 Task: Add Alba Botanica Hawaiian Face Fragrance Free Sunscreen Lotion SPF30 to the cart.
Action: Mouse moved to (322, 159)
Screenshot: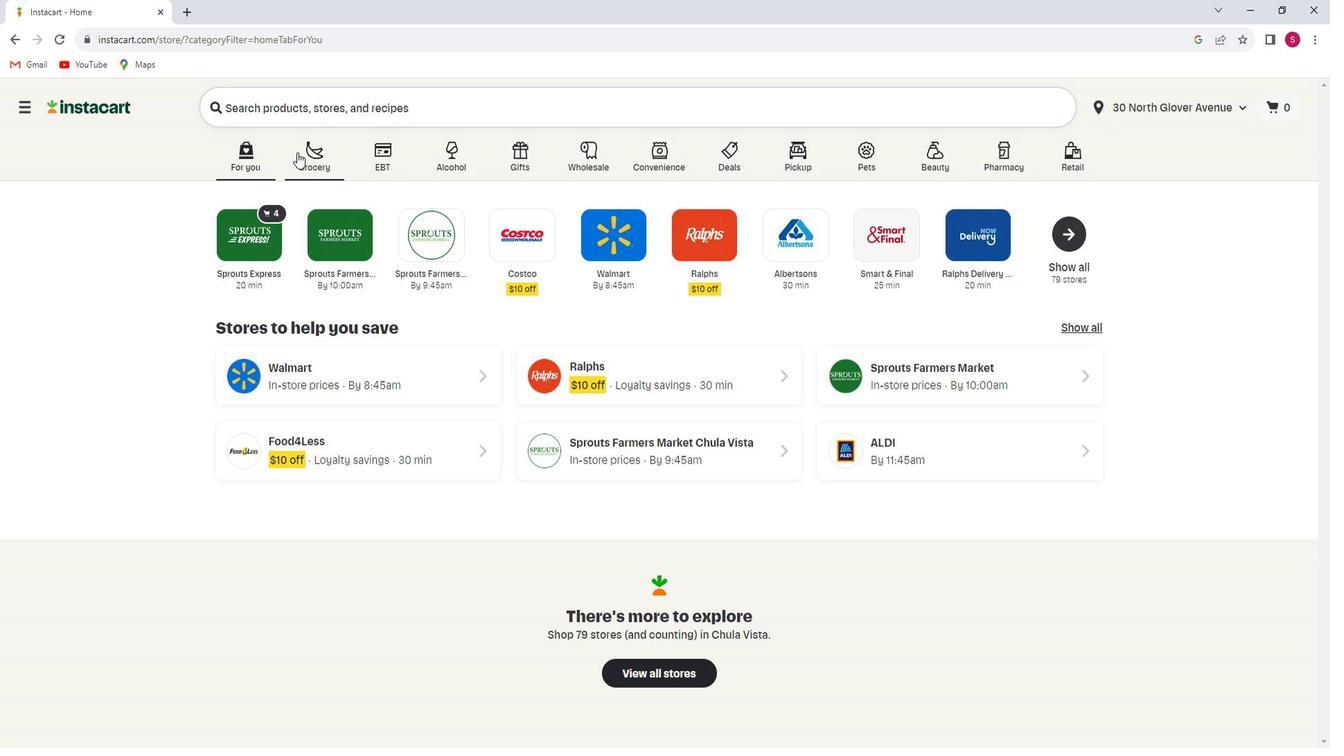 
Action: Mouse pressed left at (322, 159)
Screenshot: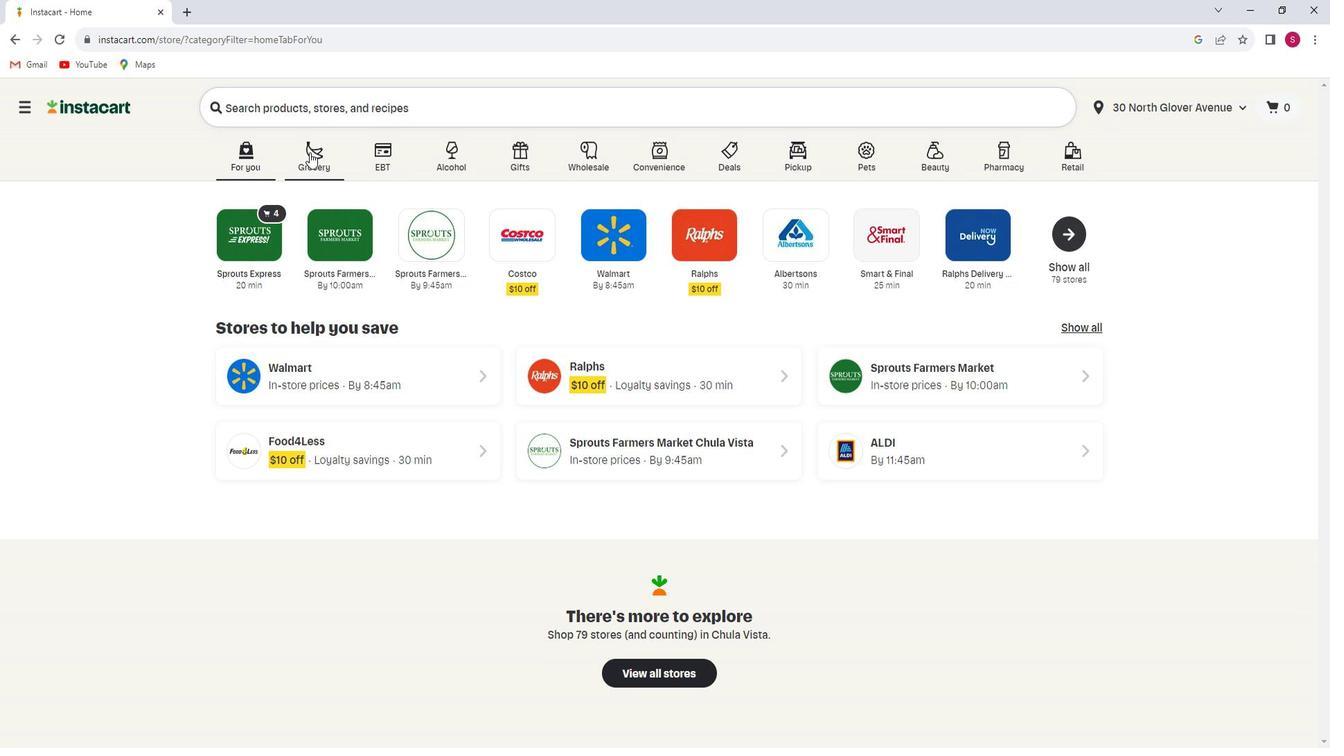 
Action: Mouse moved to (376, 411)
Screenshot: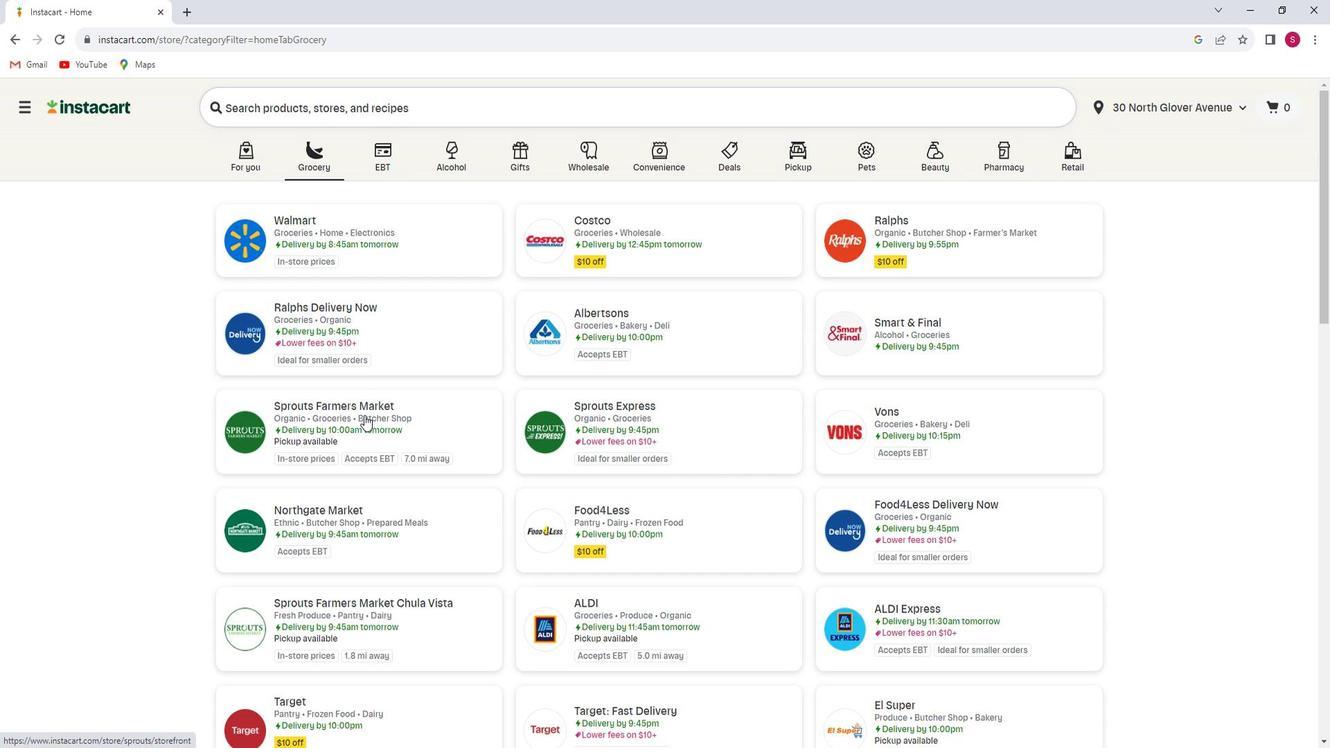 
Action: Mouse pressed left at (376, 411)
Screenshot: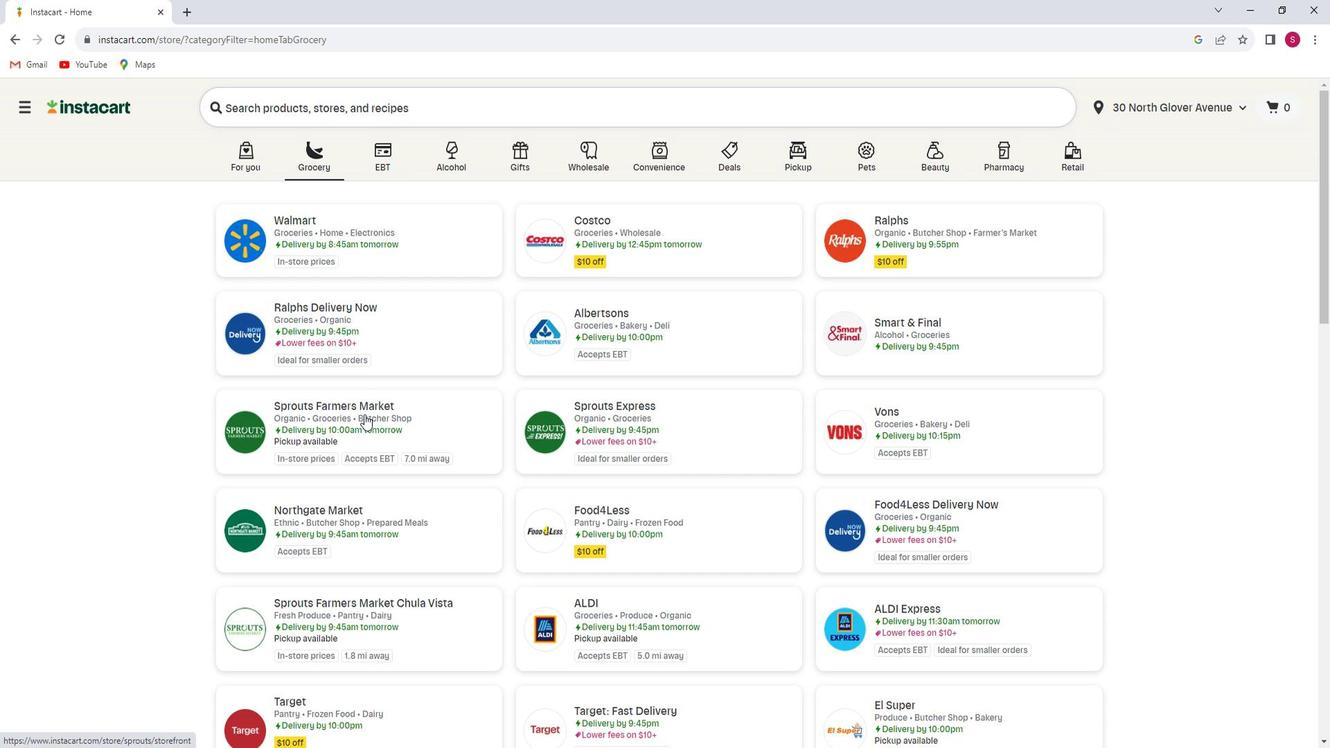 
Action: Mouse moved to (107, 452)
Screenshot: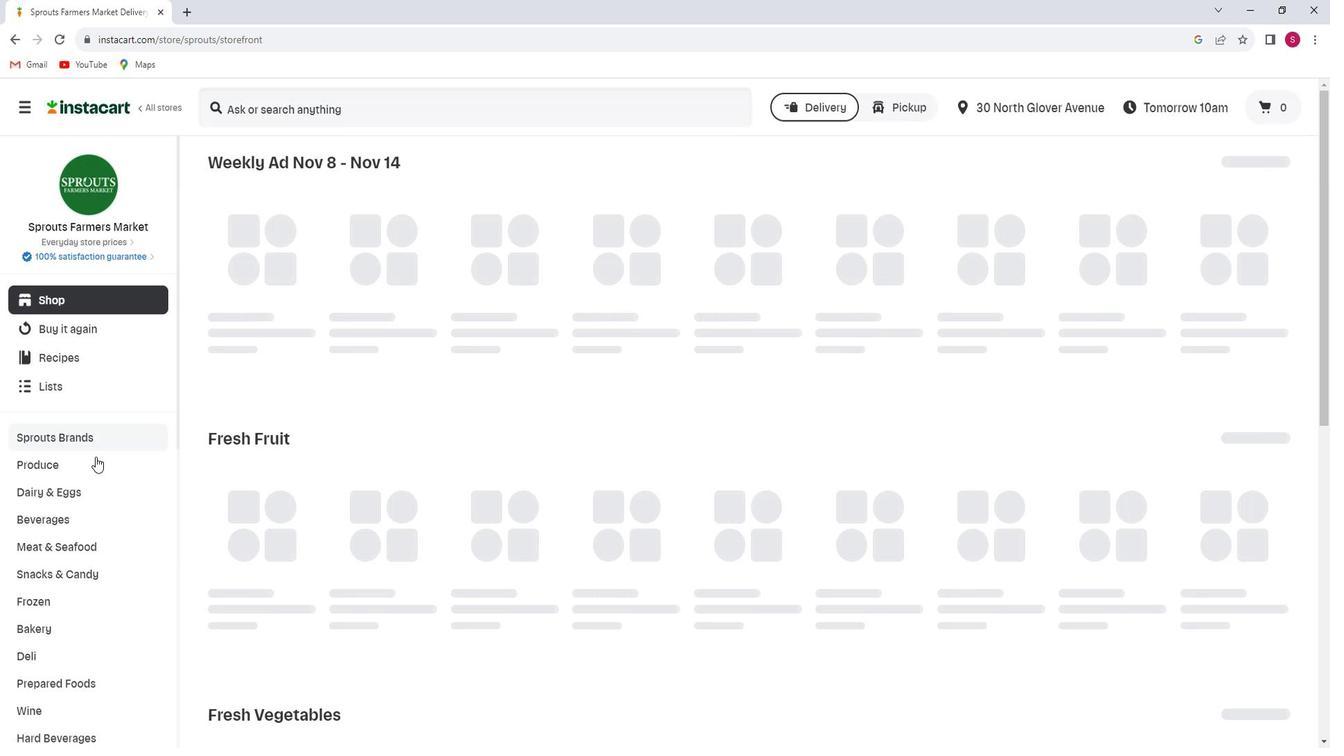 
Action: Mouse scrolled (107, 451) with delta (0, 0)
Screenshot: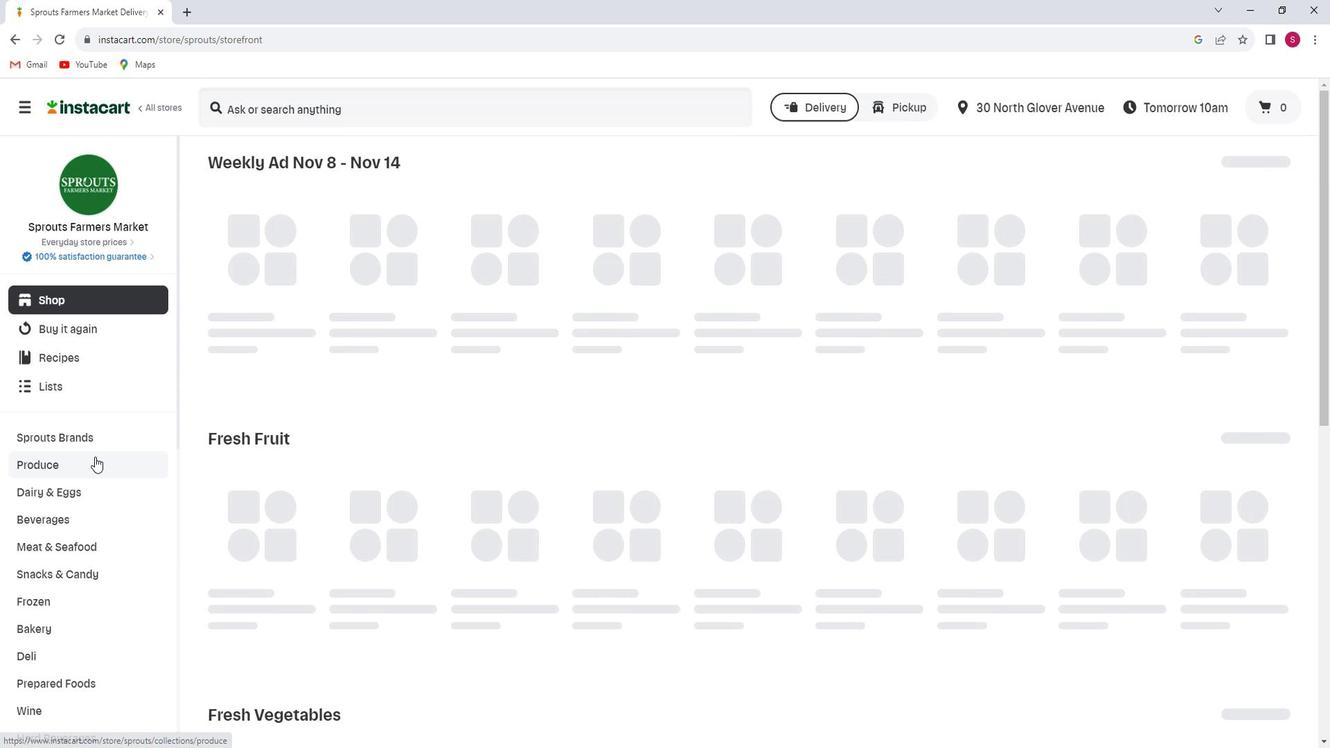 
Action: Mouse scrolled (107, 451) with delta (0, 0)
Screenshot: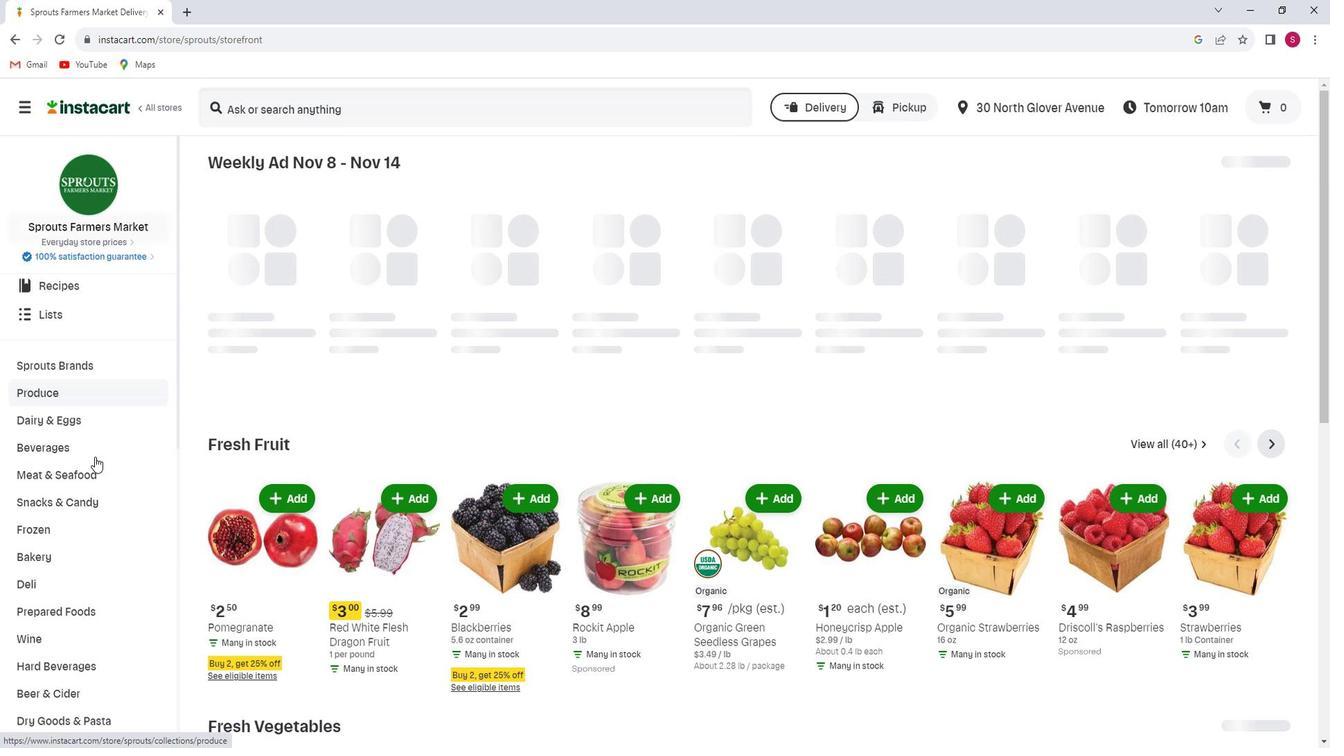 
Action: Mouse scrolled (107, 451) with delta (0, 0)
Screenshot: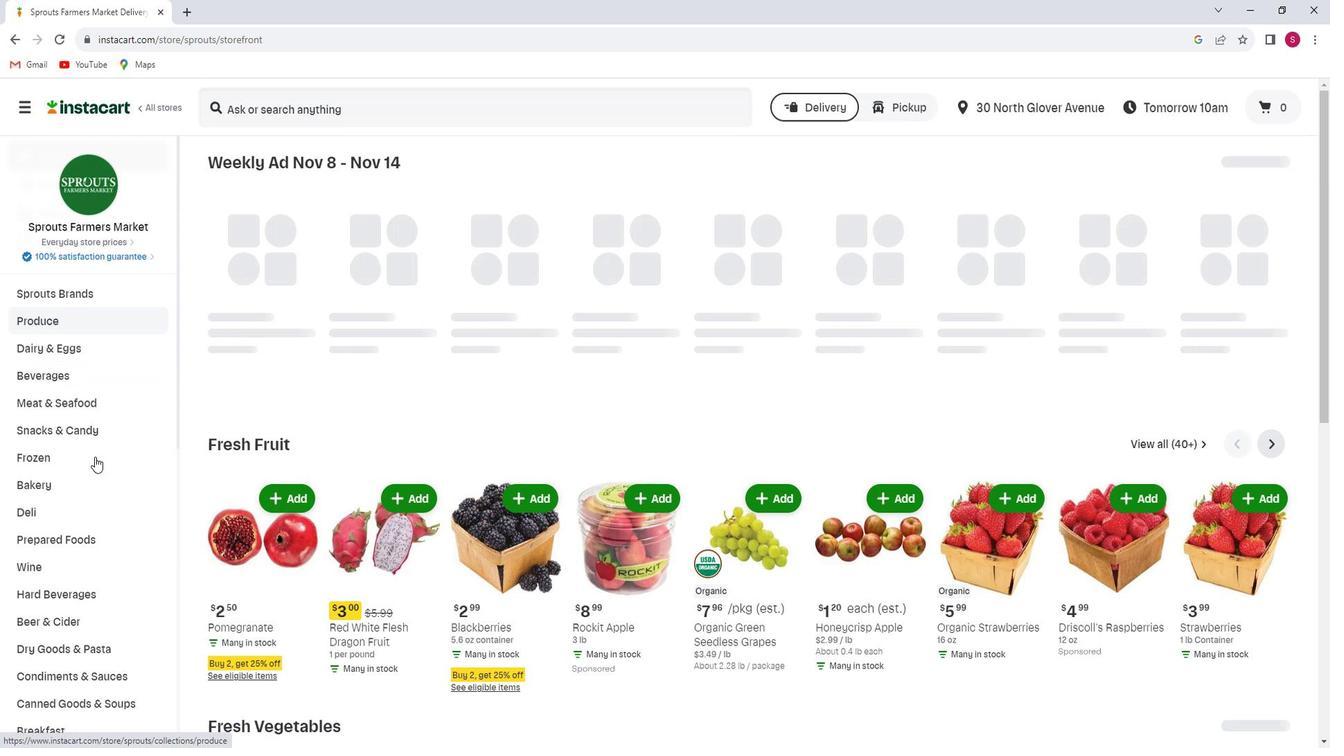 
Action: Mouse scrolled (107, 451) with delta (0, 0)
Screenshot: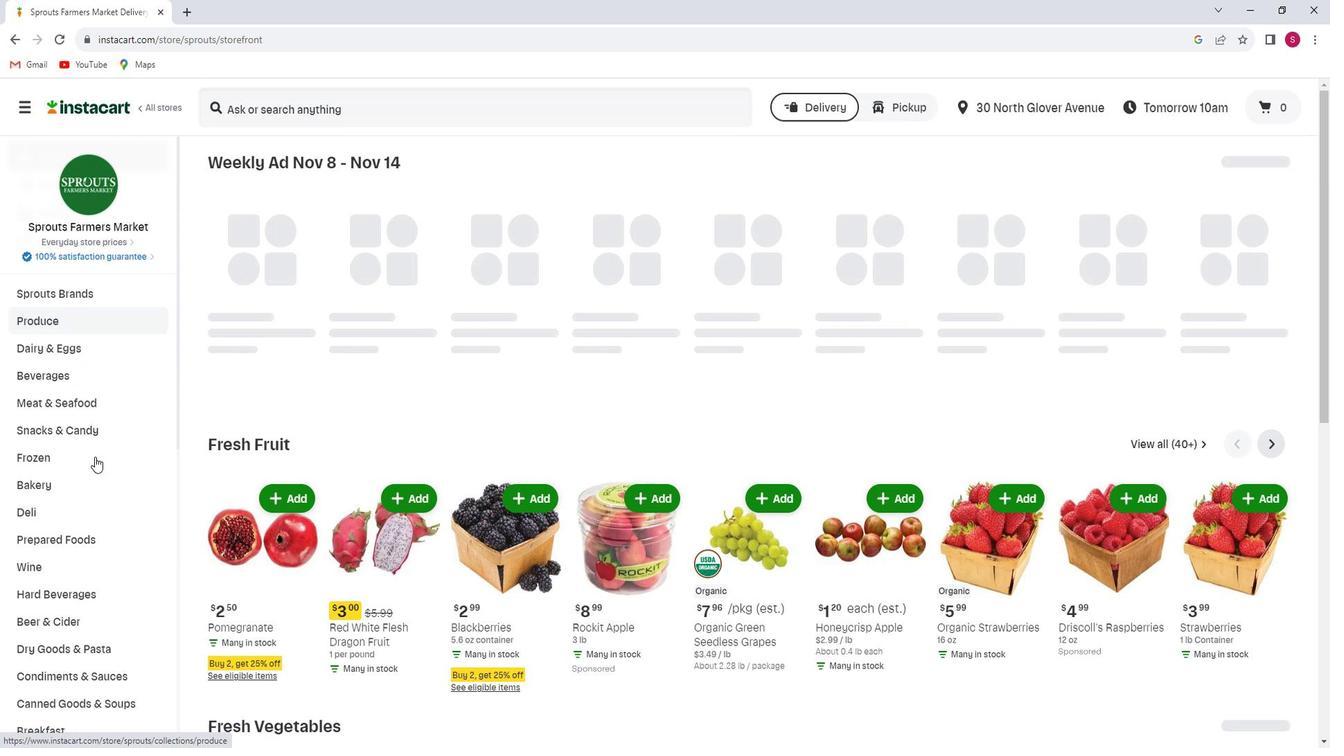 
Action: Mouse scrolled (107, 451) with delta (0, 0)
Screenshot: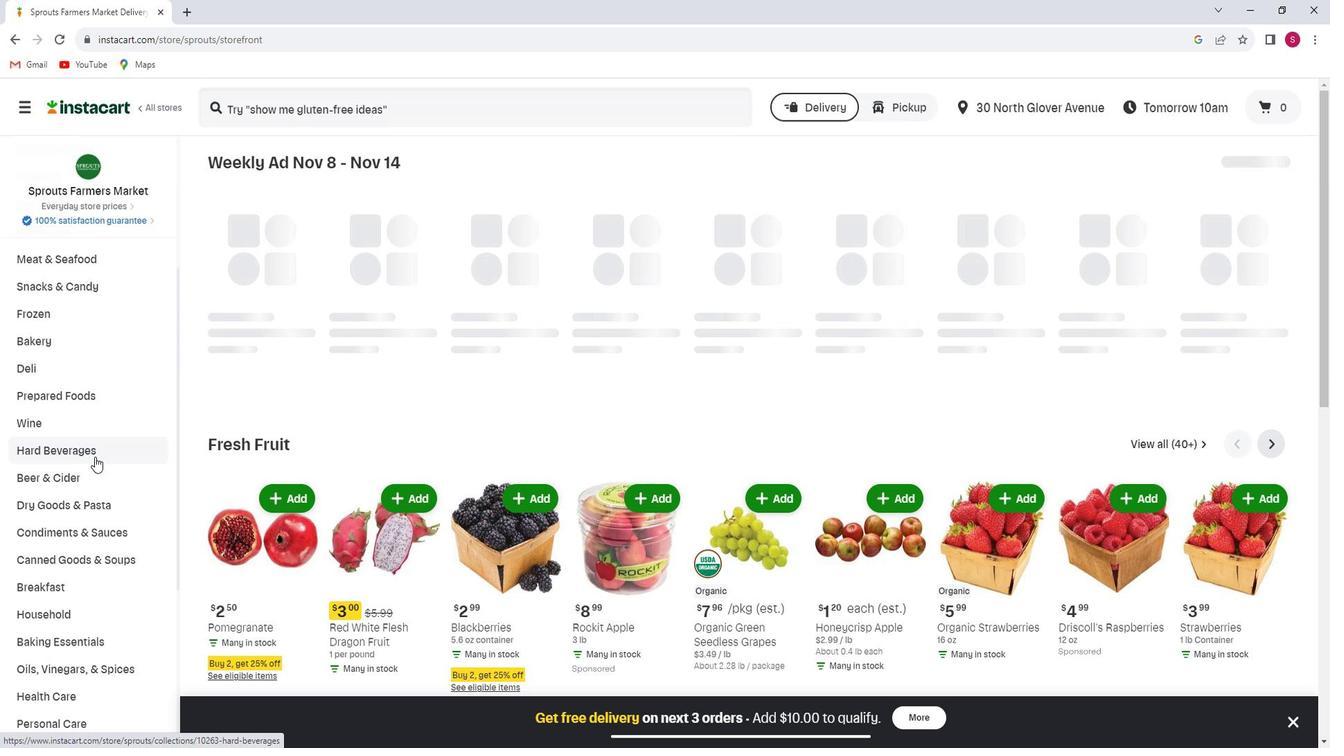 
Action: Mouse scrolled (107, 451) with delta (0, 0)
Screenshot: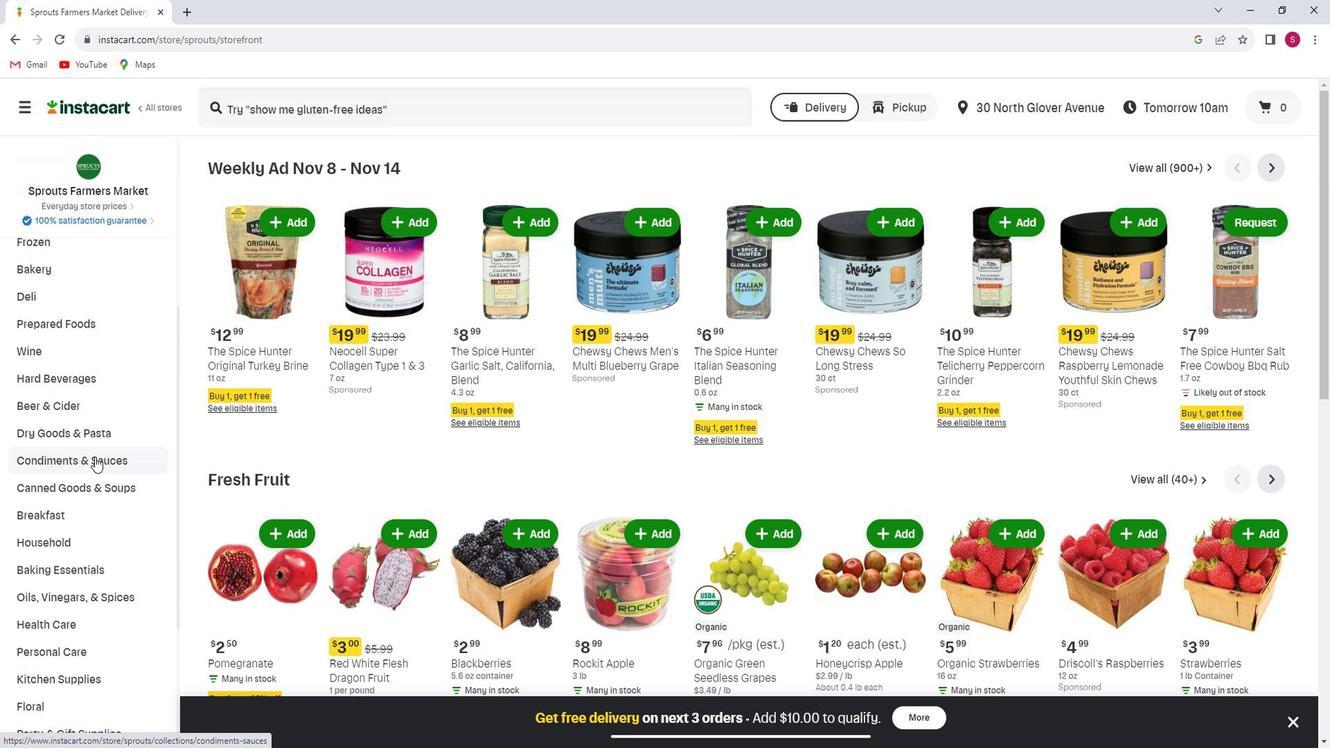 
Action: Mouse scrolled (107, 451) with delta (0, 0)
Screenshot: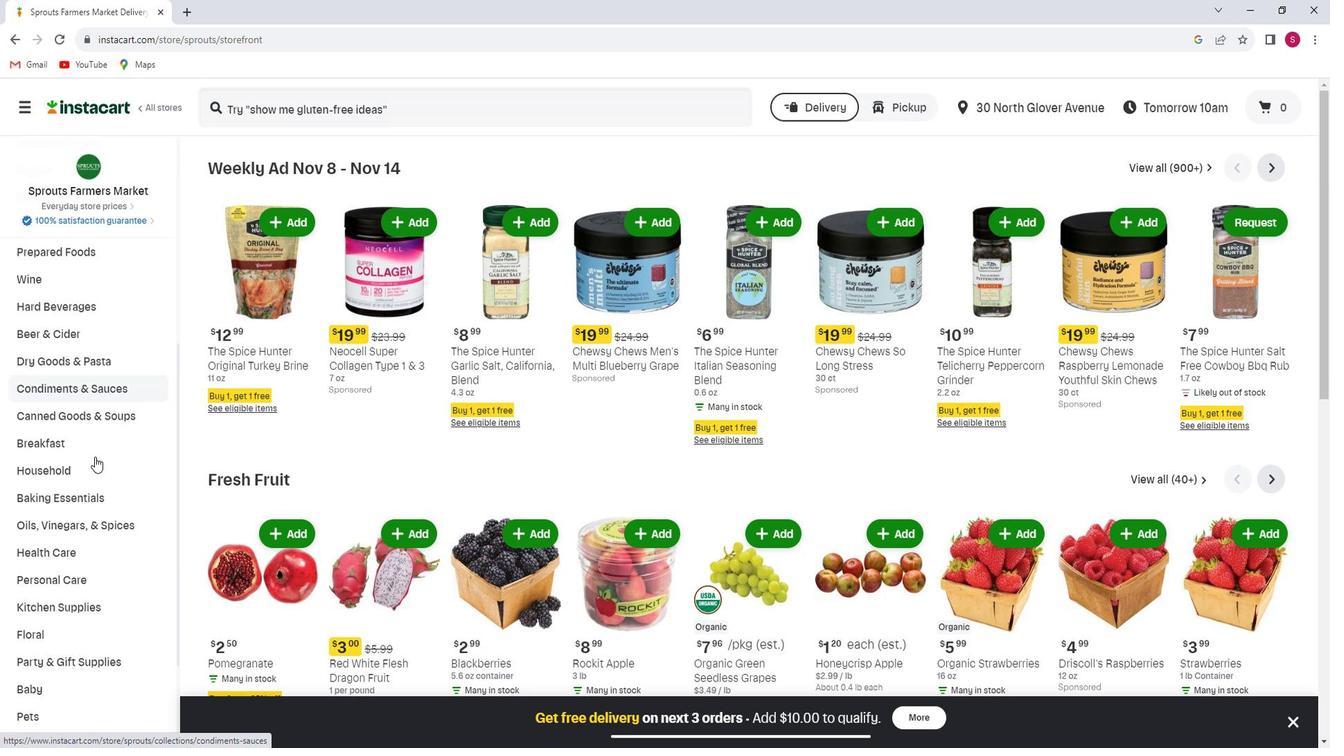 
Action: Mouse scrolled (107, 451) with delta (0, 0)
Screenshot: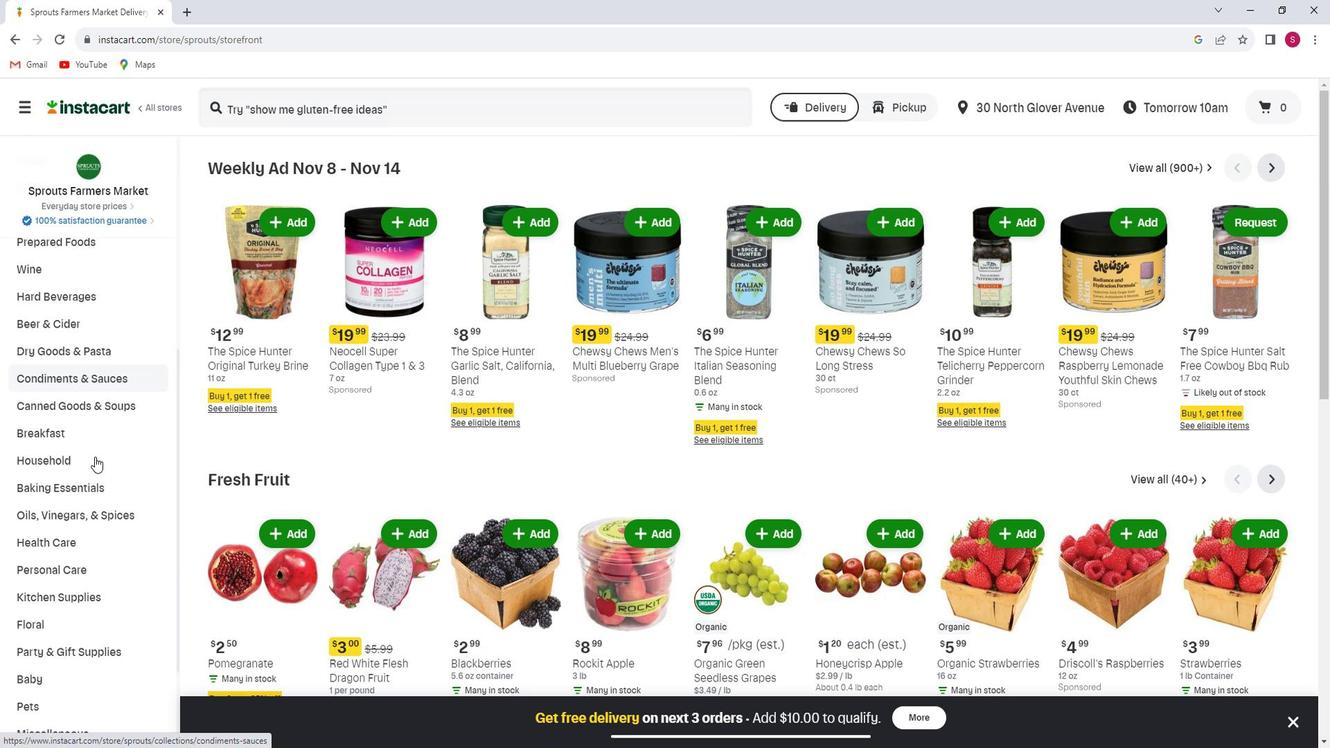 
Action: Mouse moved to (120, 430)
Screenshot: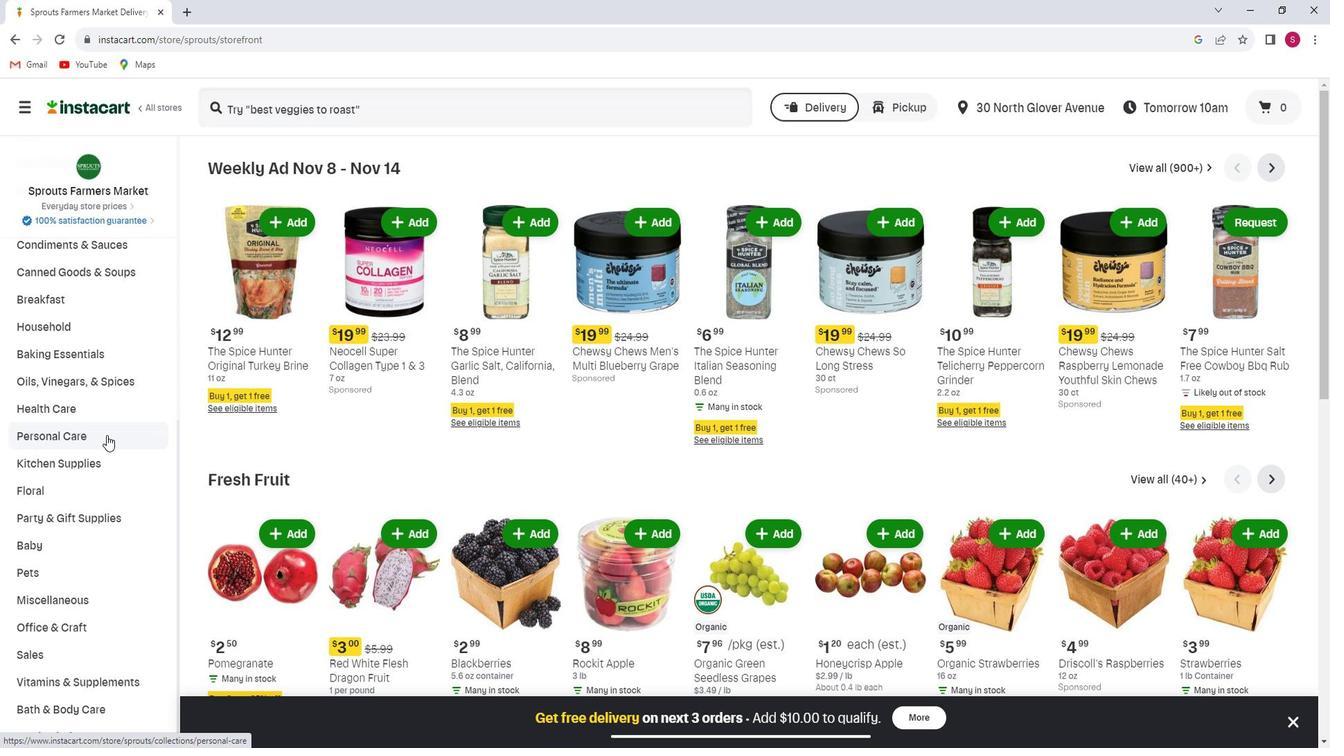 
Action: Mouse pressed left at (120, 430)
Screenshot: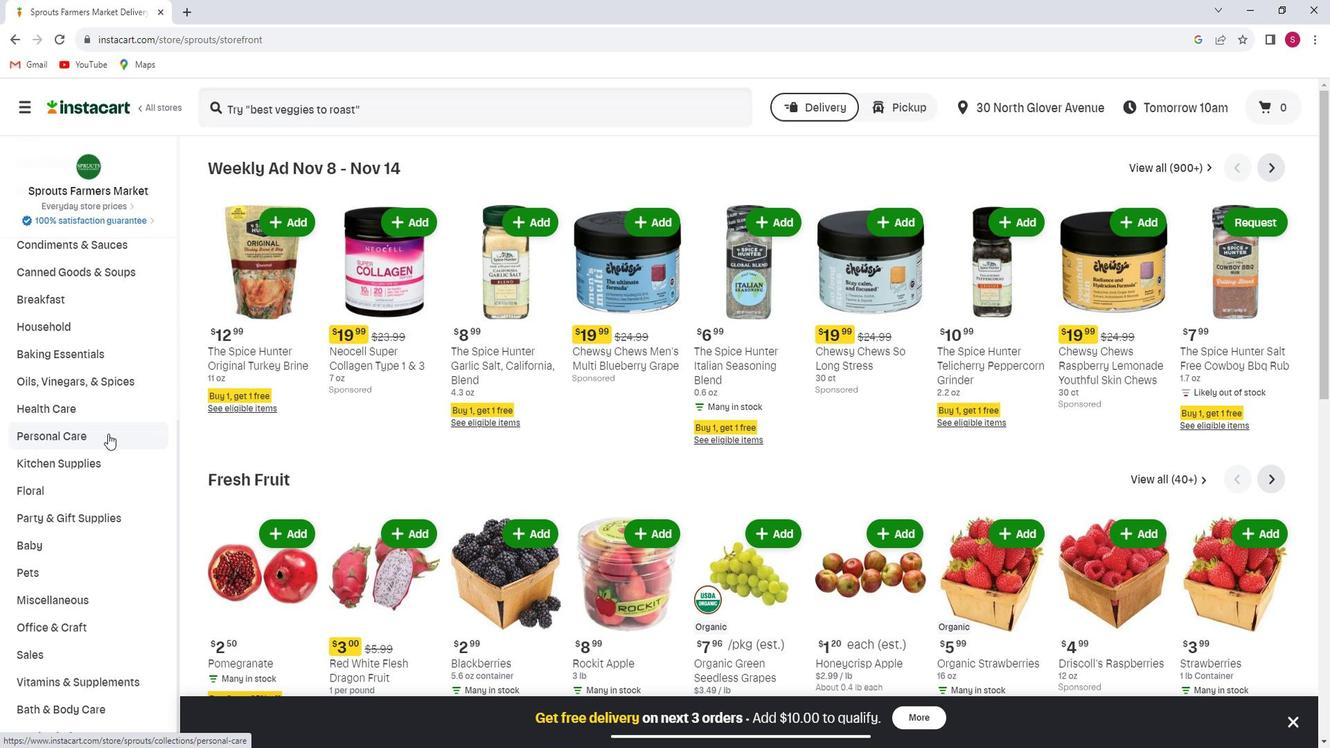 
Action: Mouse moved to (1098, 209)
Screenshot: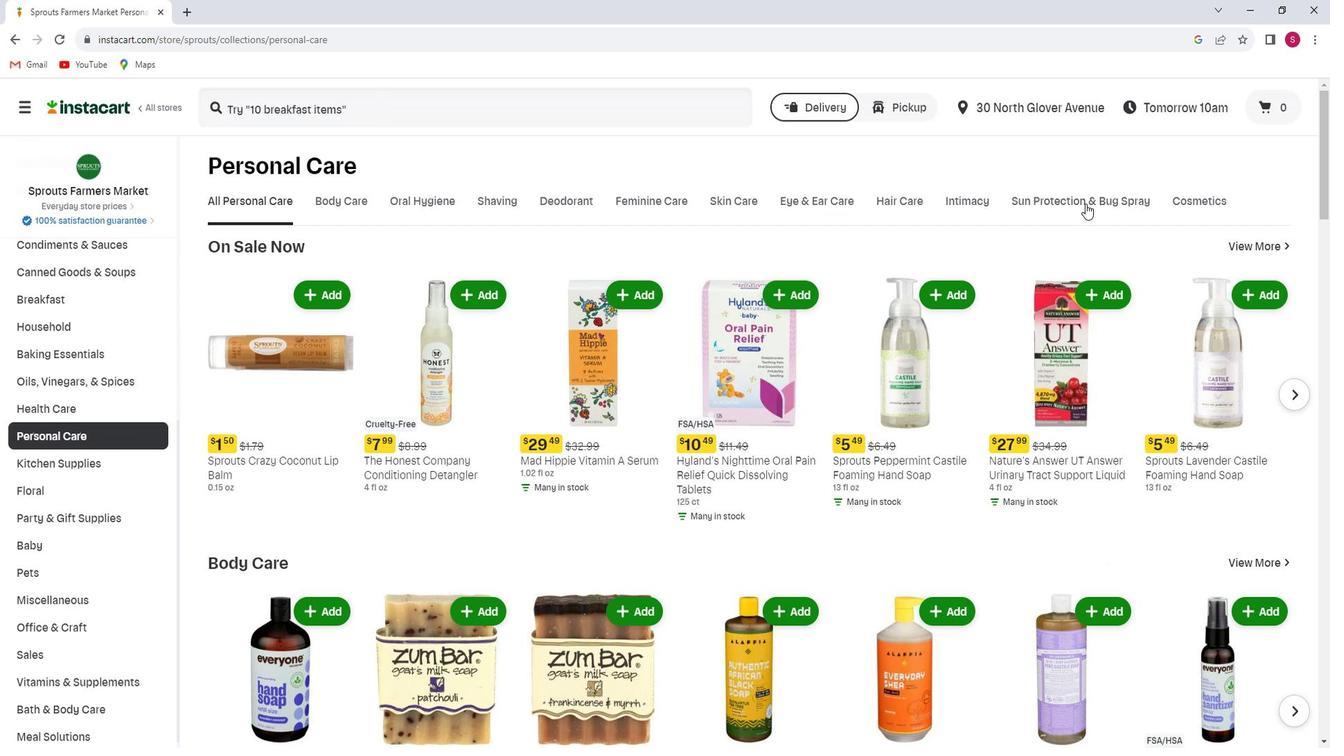 
Action: Mouse pressed left at (1098, 209)
Screenshot: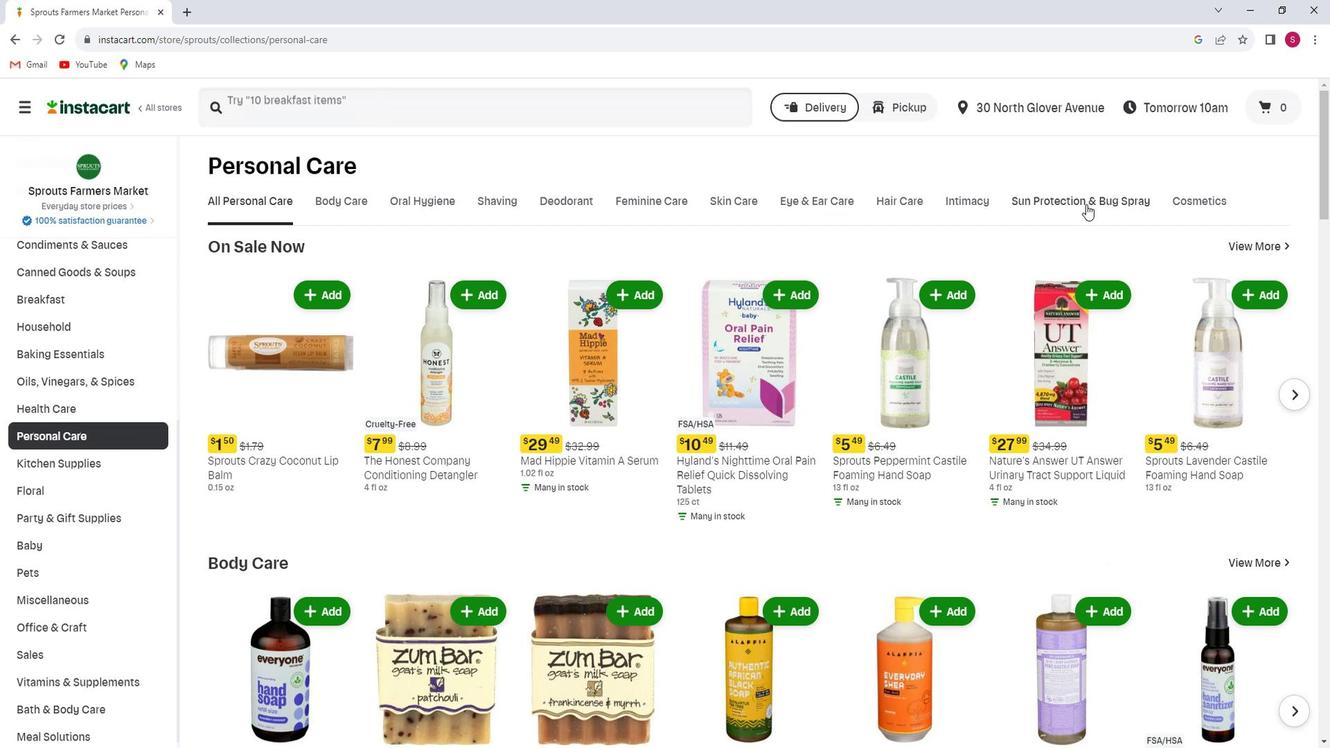 
Action: Mouse moved to (435, 118)
Screenshot: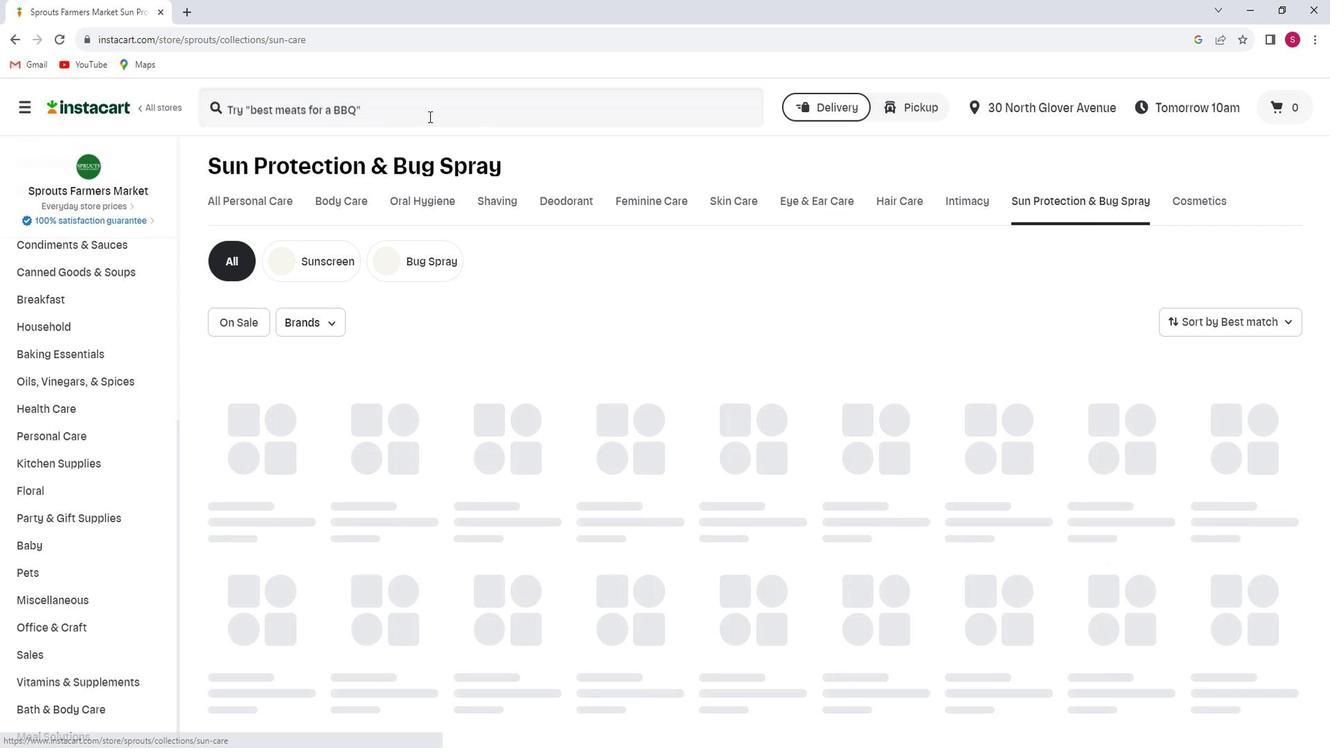 
Action: Mouse pressed left at (435, 118)
Screenshot: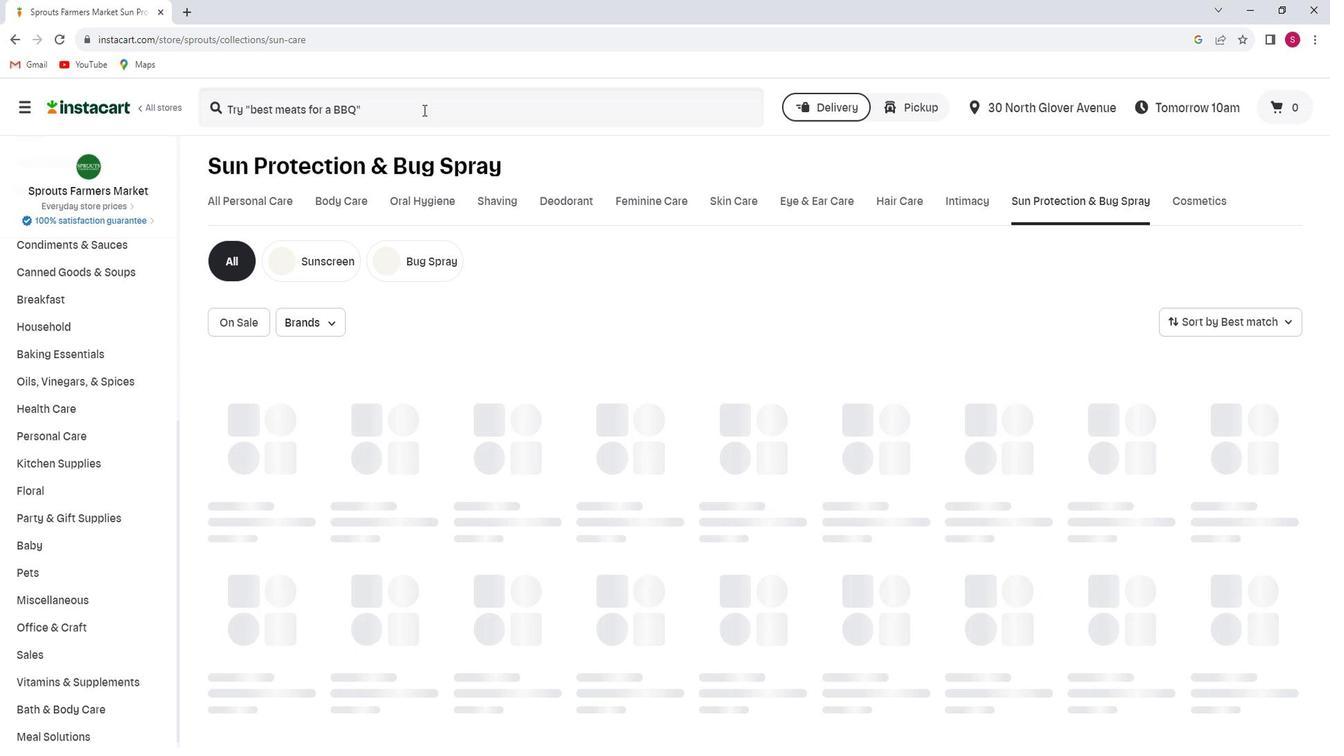 
Action: Key pressed <Key.shift>Alba<Key.space><Key.shift_r>Botanica<Key.space><Key.shift>Hawaiian<Key.space><Key.shift>Face<Key.space><Key.shift><Key.shift><Key.shift><Key.shift><Key.shift><Key.shift><Key.shift><Key.shift><Key.shift><Key.shift><Key.shift><Key.shift><Key.shift><Key.shift><Key.shift><Key.shift><Key.shift><Key.shift><Key.shift><Key.shift><Key.shift>Fragance<Key.space><Key.shift>Free<Key.space><Key.shift>Sunscreen<Key.space><Key.shift_r>Lotion<Key.space><Key.shift>S<Key.shift_r>P<Key.shift>F30<Key.enter>
Screenshot: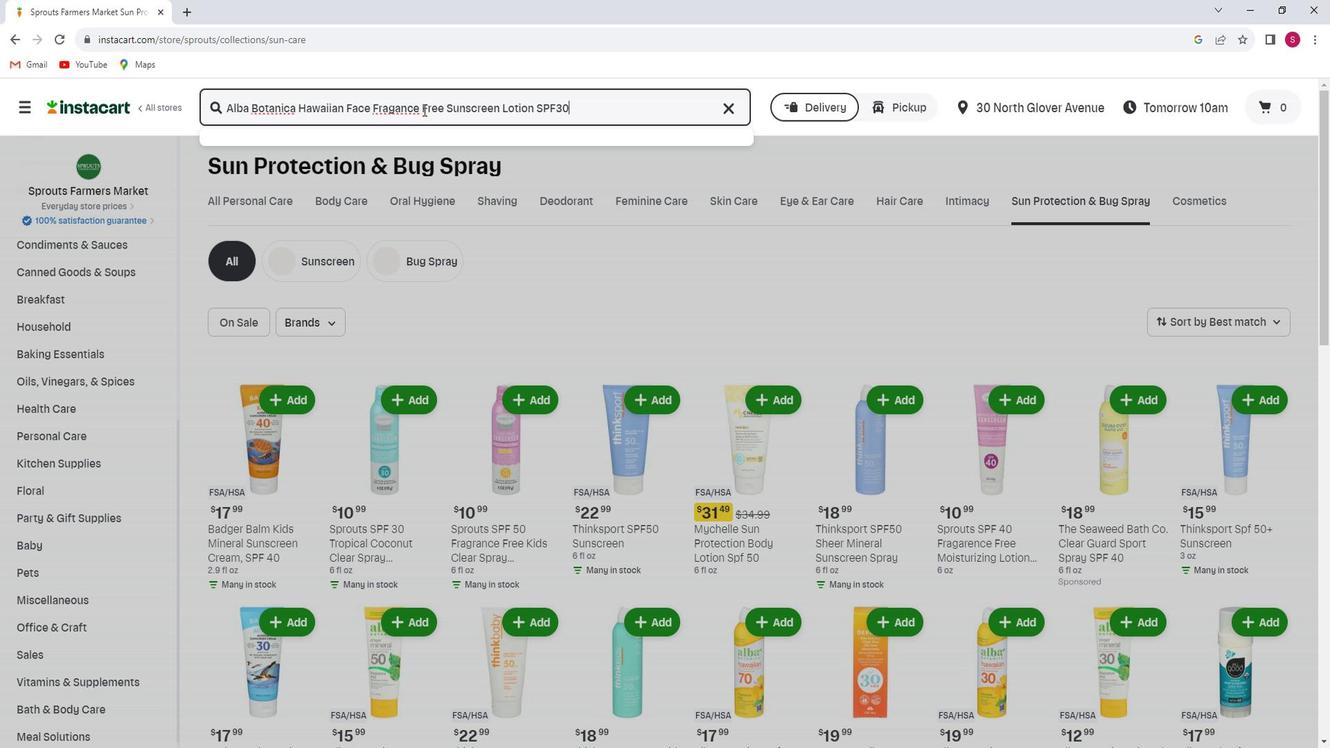 
Action: Mouse moved to (598, 232)
Screenshot: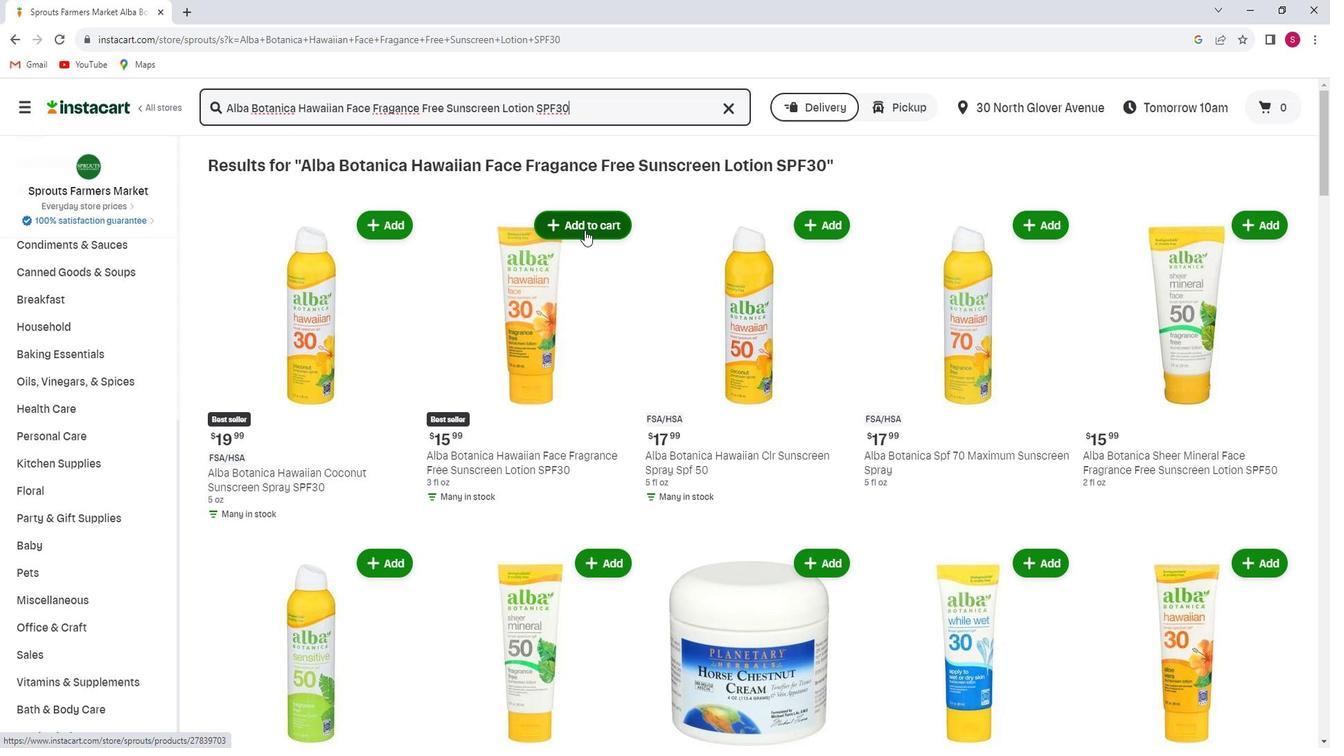 
Action: Mouse pressed left at (598, 232)
Screenshot: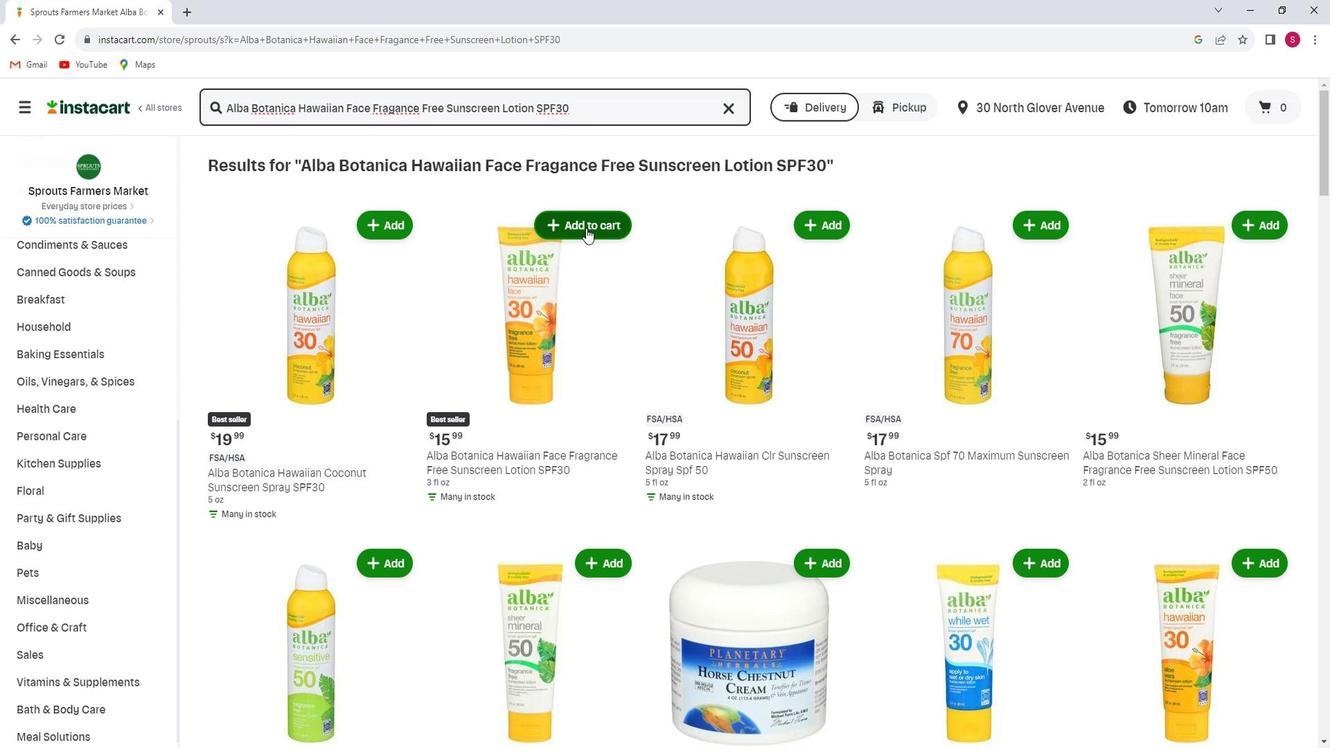 
Action: Mouse moved to (631, 333)
Screenshot: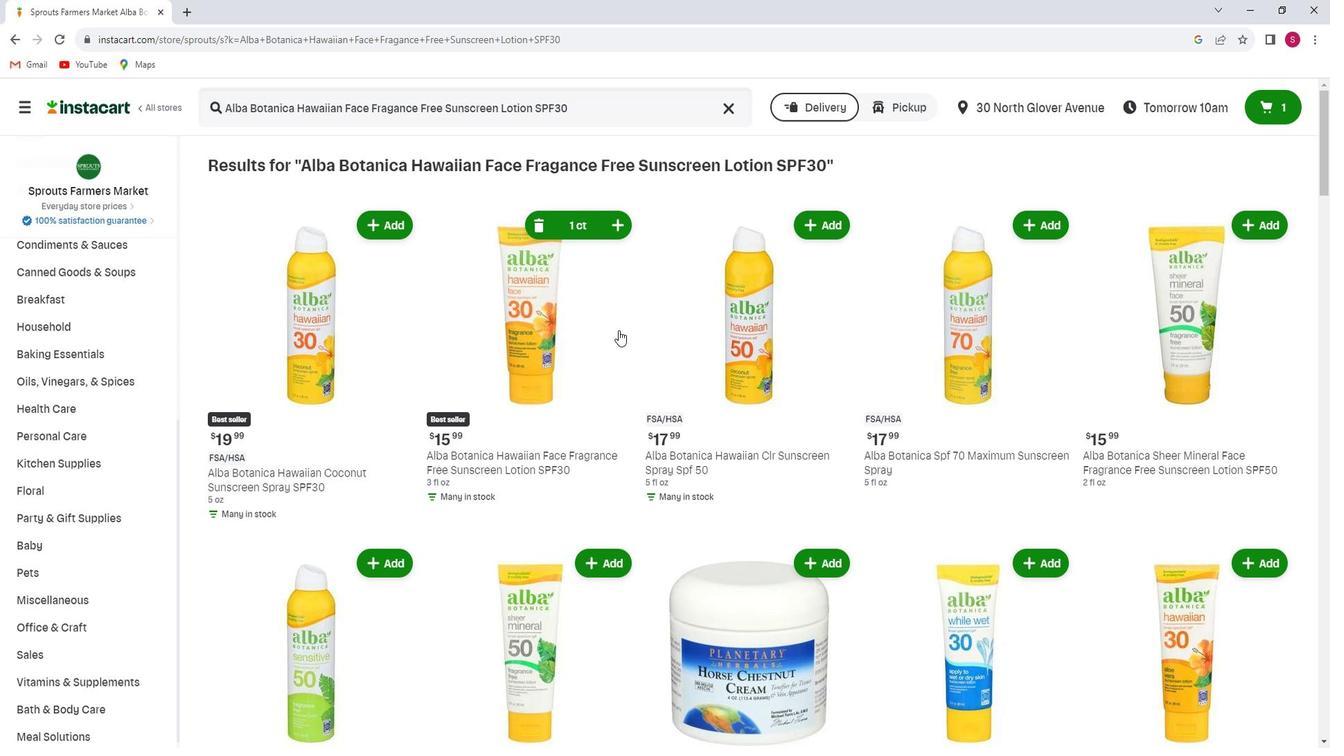 
